 Task: Log in to the "Tata" workspace with the "Rishabh.singh@softage.net" account.
Action: Mouse moved to (1005, 48)
Screenshot: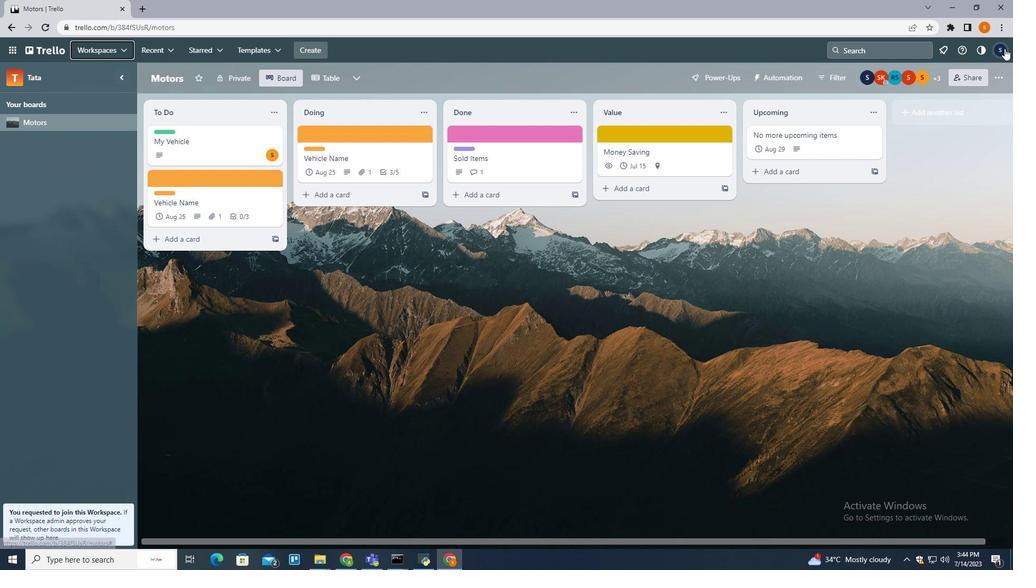 
Action: Mouse pressed left at (1005, 48)
Screenshot: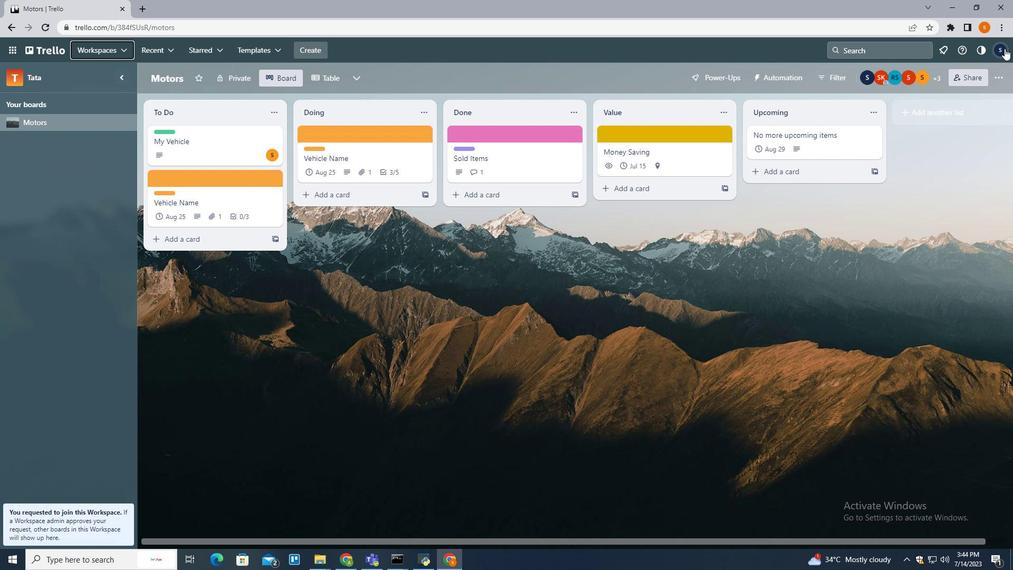 
Action: Mouse moved to (919, 129)
Screenshot: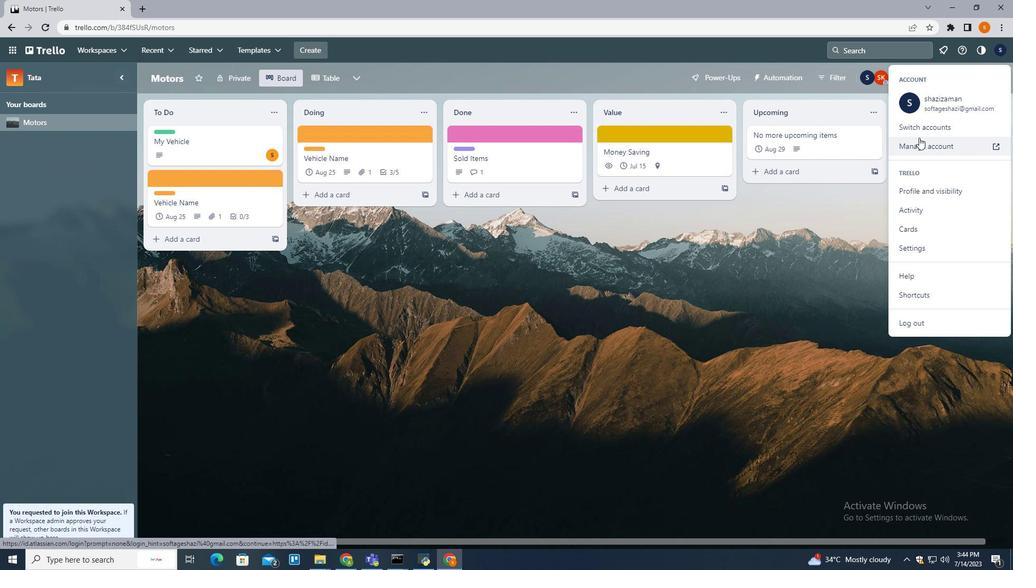 
Action: Mouse pressed left at (919, 129)
Screenshot: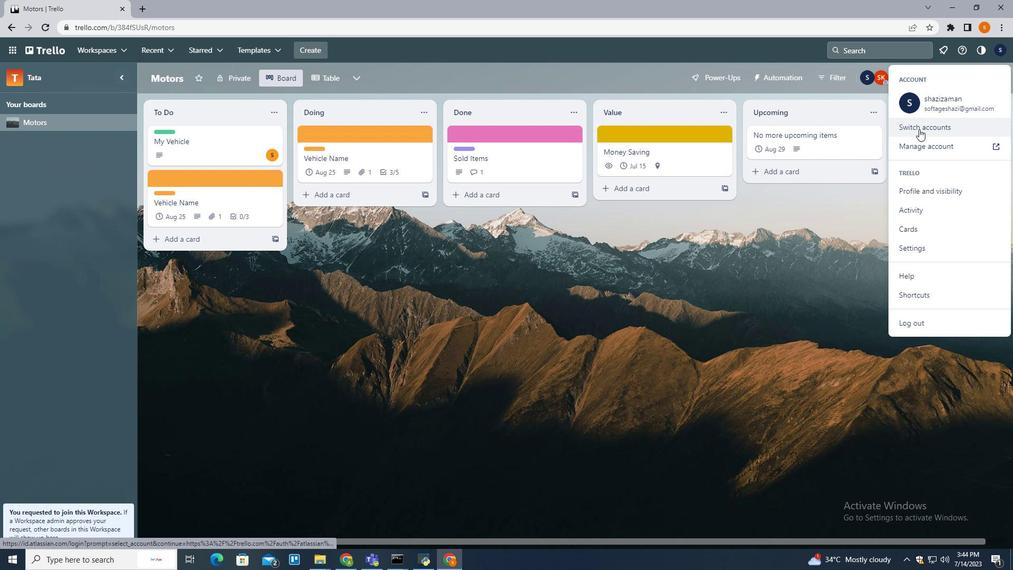 
Action: Mouse moved to (480, 298)
Screenshot: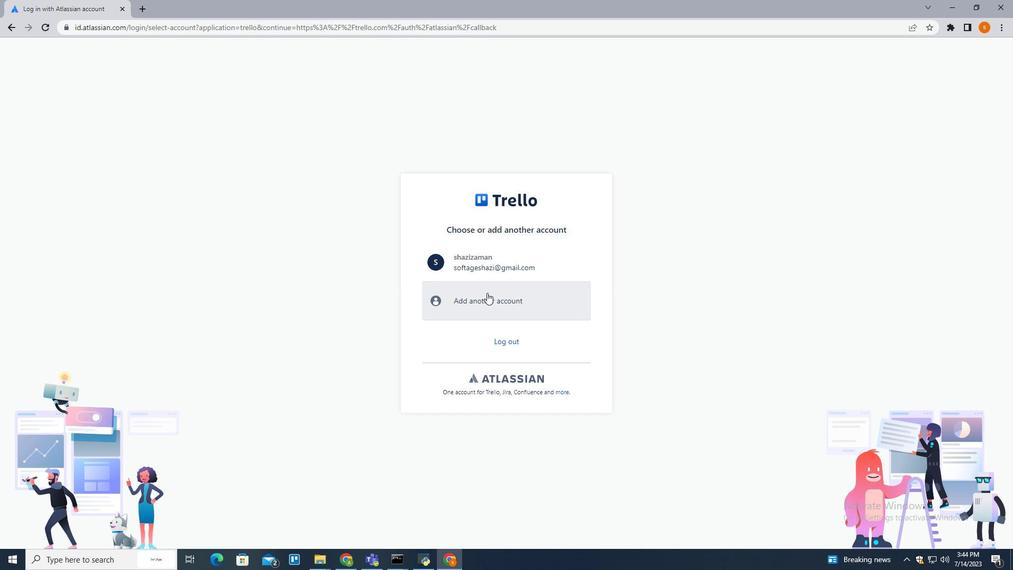 
Action: Mouse pressed left at (480, 298)
Screenshot: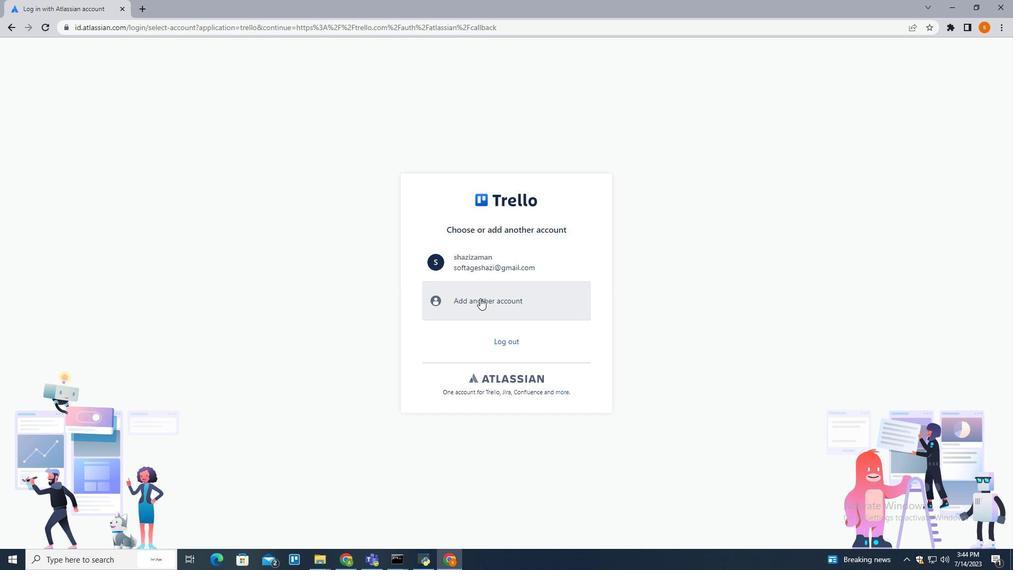
Action: Mouse moved to (479, 216)
Screenshot: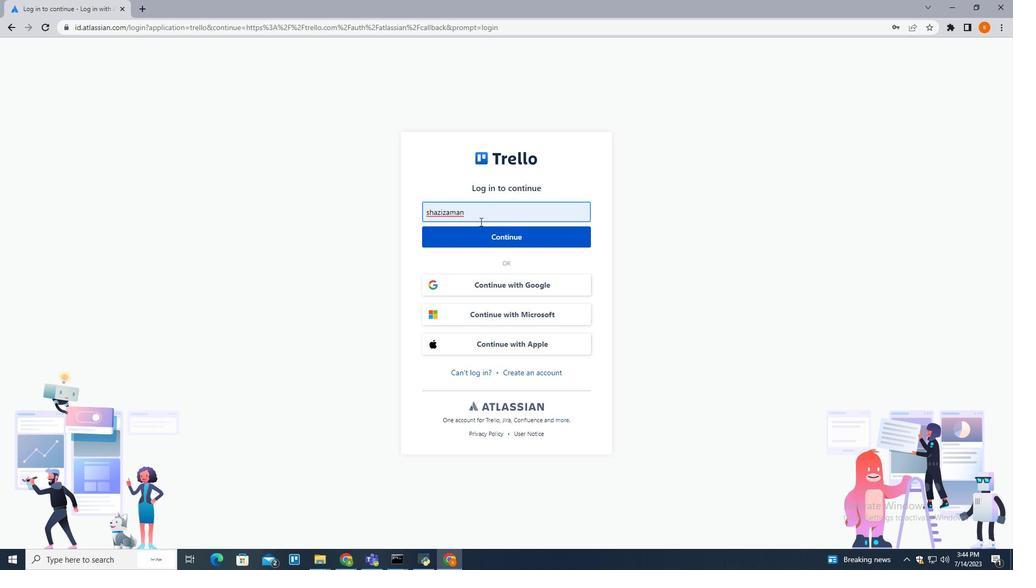 
Action: Mouse pressed left at (479, 216)
Screenshot: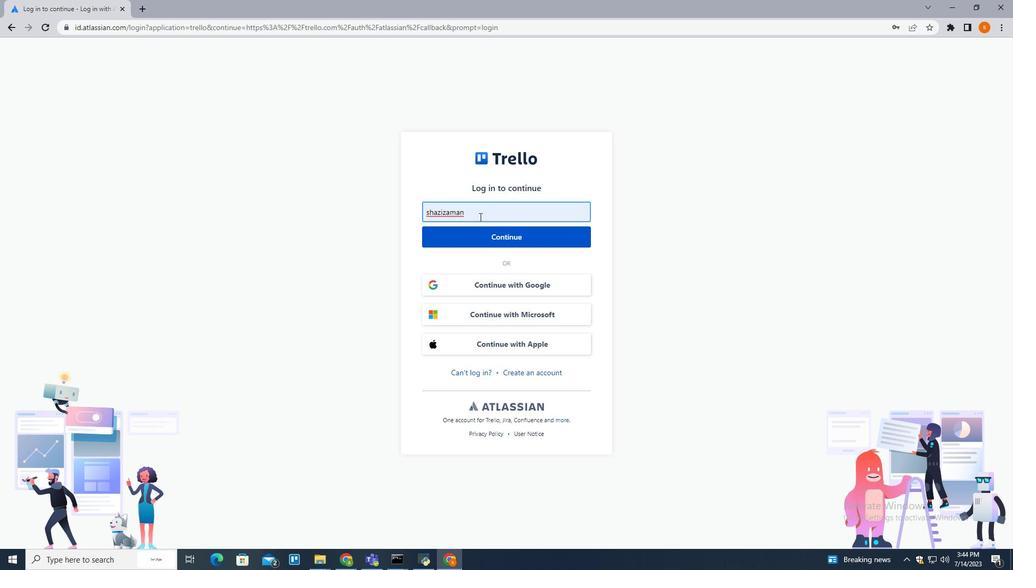 
Action: Key pressed <Key.backspace><Key.backspace><Key.backspace><Key.backspace><Key.backspace><Key.backspace><Key.backspace><Key.backspace><Key.backspace><Key.backspace><Key.backspace><Key.backspace><Key.backspace><Key.backspace><Key.backspace><Key.backspace><Key.backspace><Key.backspace><Key.backspace><Key.backspace><Key.backspace><Key.backspace><Key.backspace><Key.backspace><Key.backspace><Key.backspace><Key.backspace><Key.shift>Rishabh.singh<Key.shift>@softage.net<Key.enter>
Screenshot: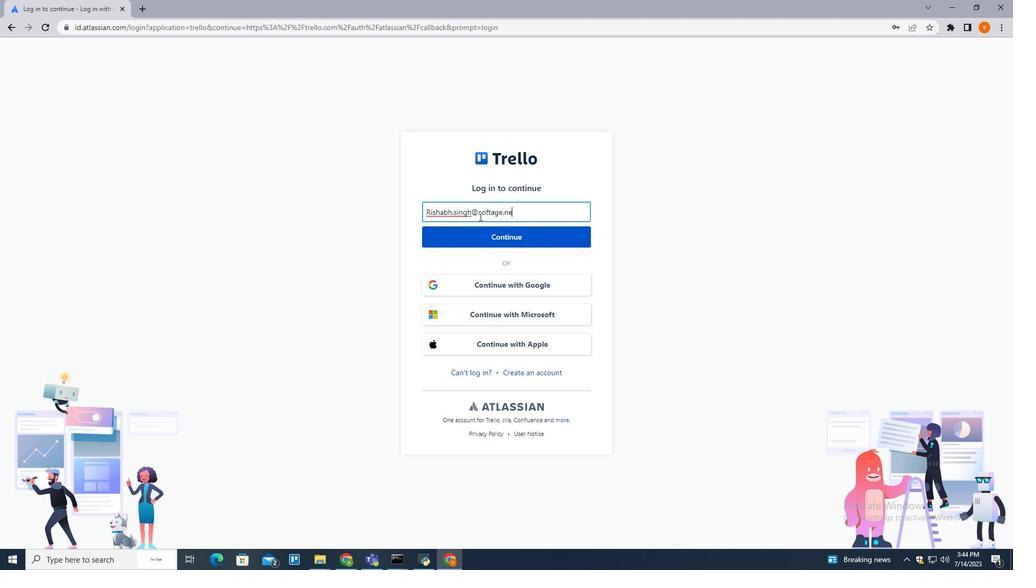 
Action: Mouse moved to (489, 209)
Screenshot: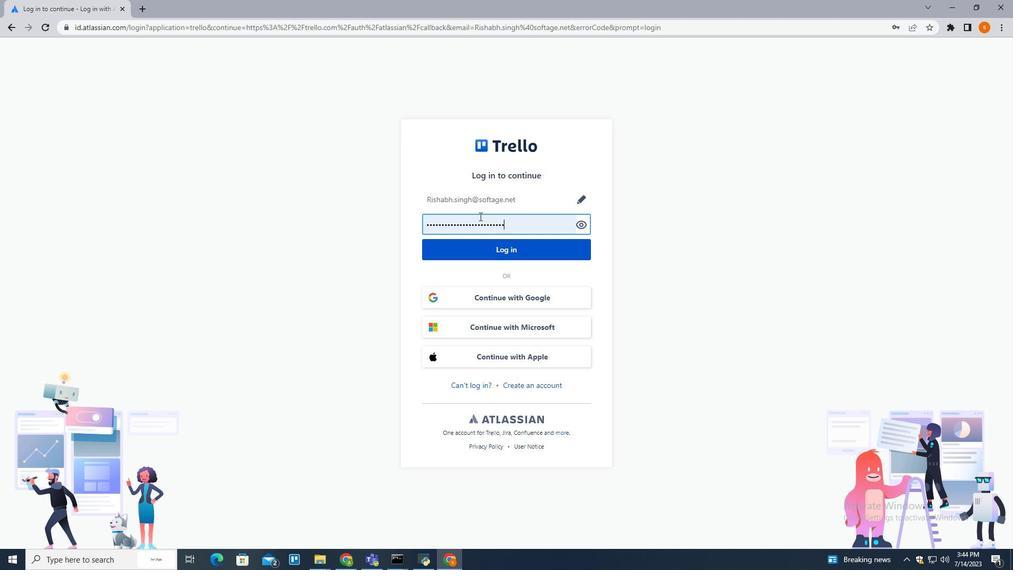 
Action: Key pressed <Key.shift_r><Key.home><Key.shift>Softage<Key.shift>!<Key.backspace><Key.backspace><Key.backspace><Key.backspace><Key.backspace><Key.backspace><Key.backspace><Key.backspace><Key.backspace><Key.backspace><Key.backspace><Key.backspace><Key.backspace><Key.shift>Softage<Key.shift>@1
Screenshot: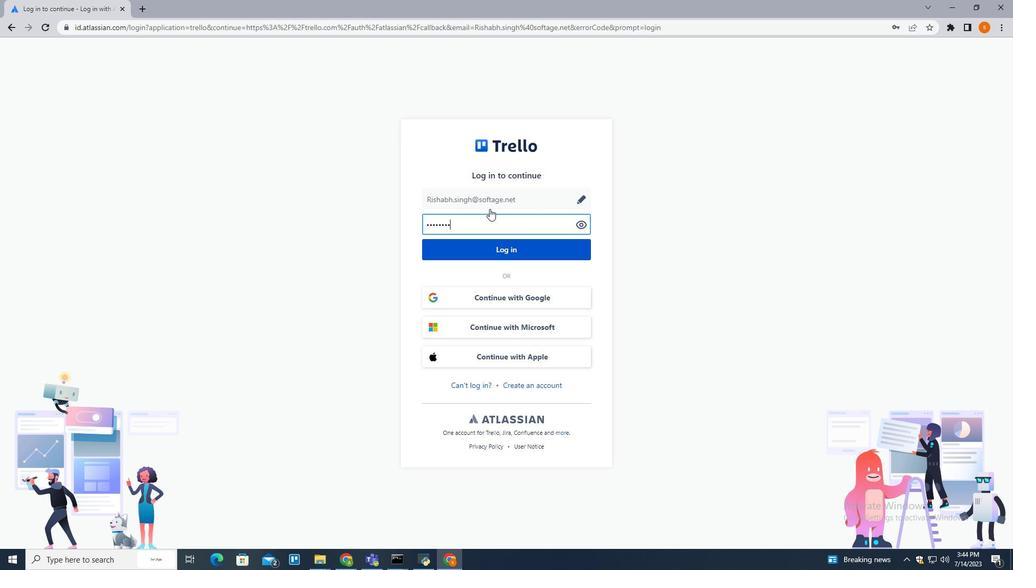 
Action: Mouse moved to (509, 248)
Screenshot: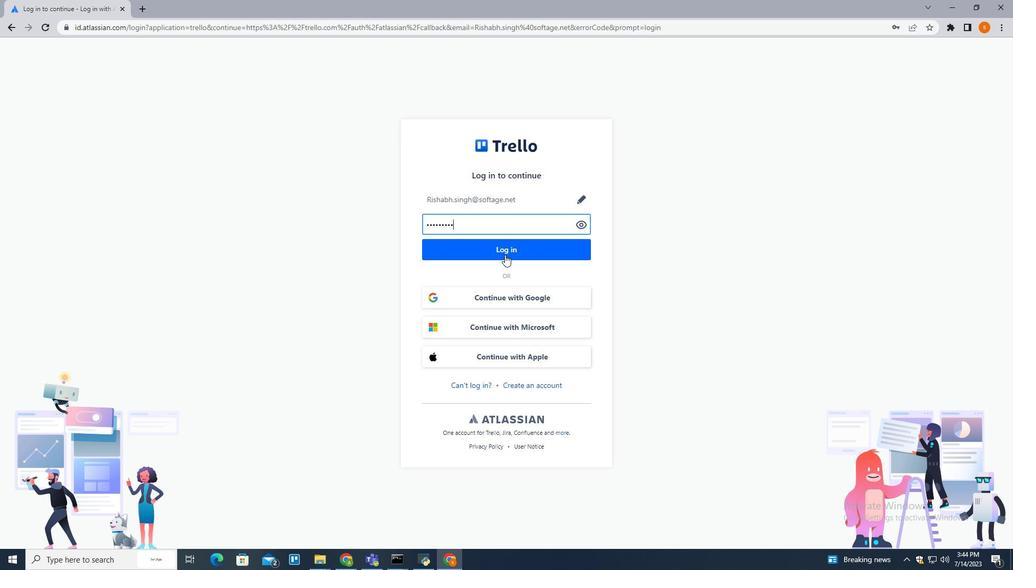
Action: Key pressed <Key.shift_r><Key.home><Key.shift>Yessoftage1
Screenshot: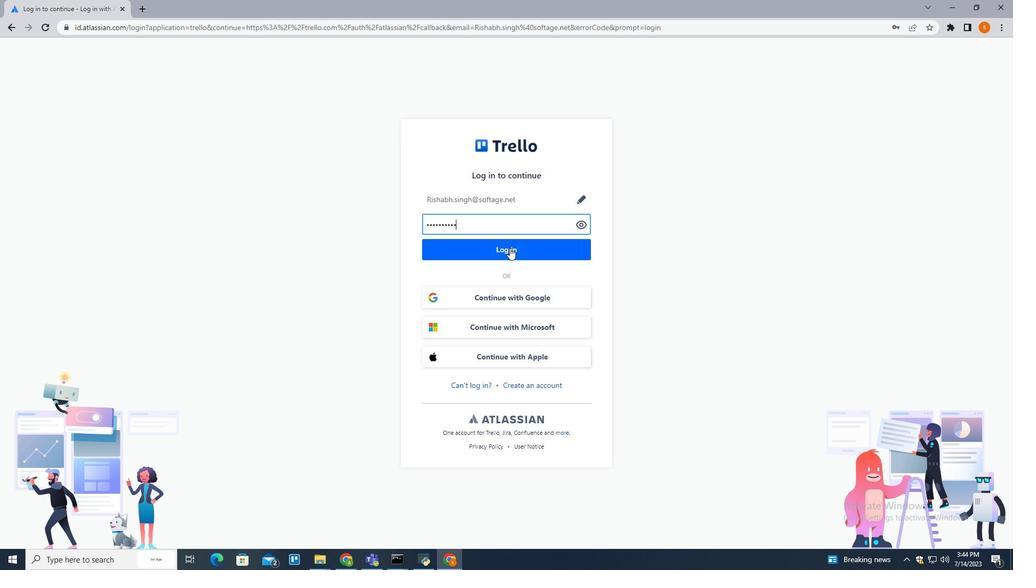 
Action: Mouse moved to (509, 251)
Screenshot: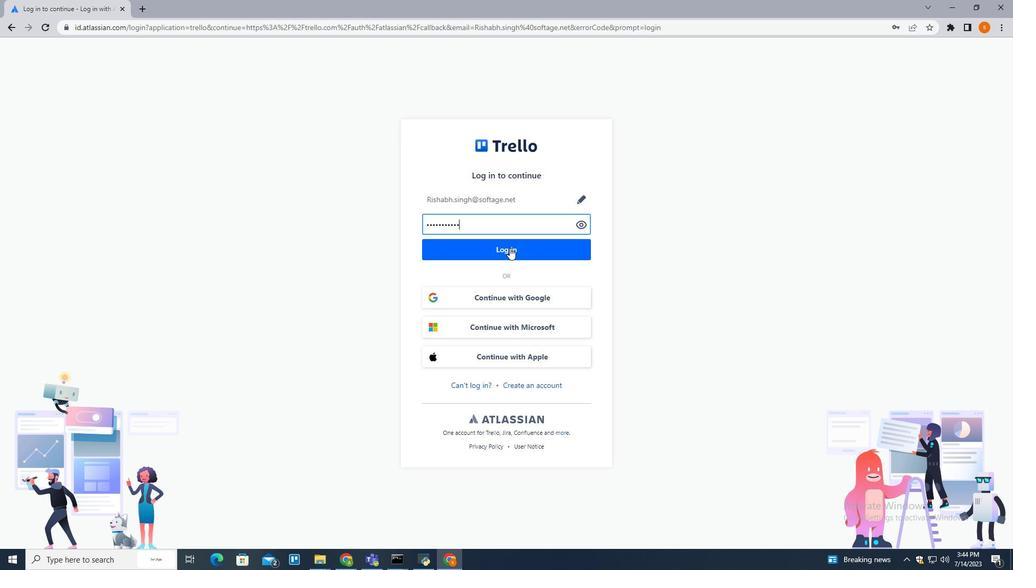 
Action: Mouse pressed left at (509, 251)
Screenshot: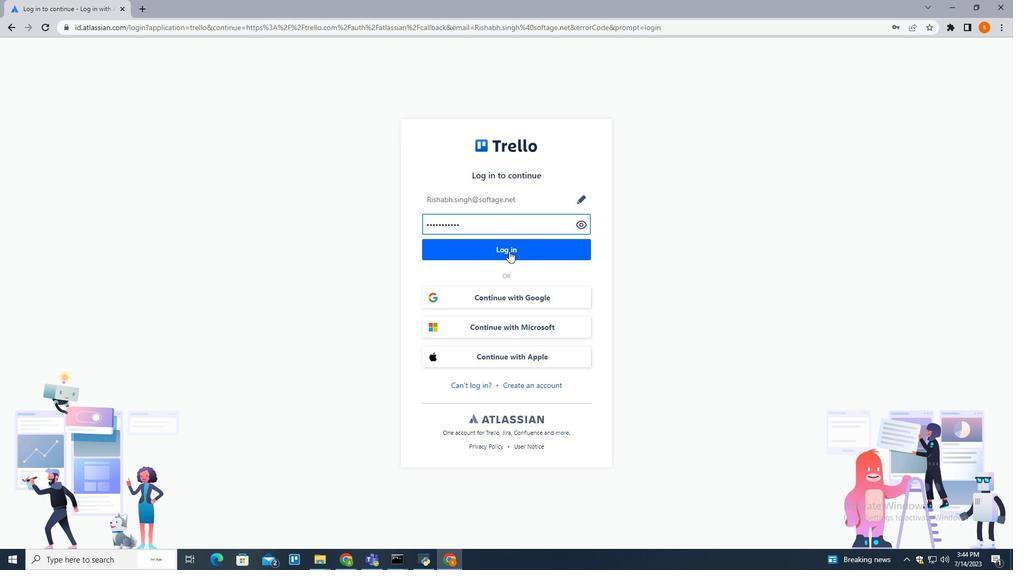 
Action: Mouse moved to (927, 42)
Screenshot: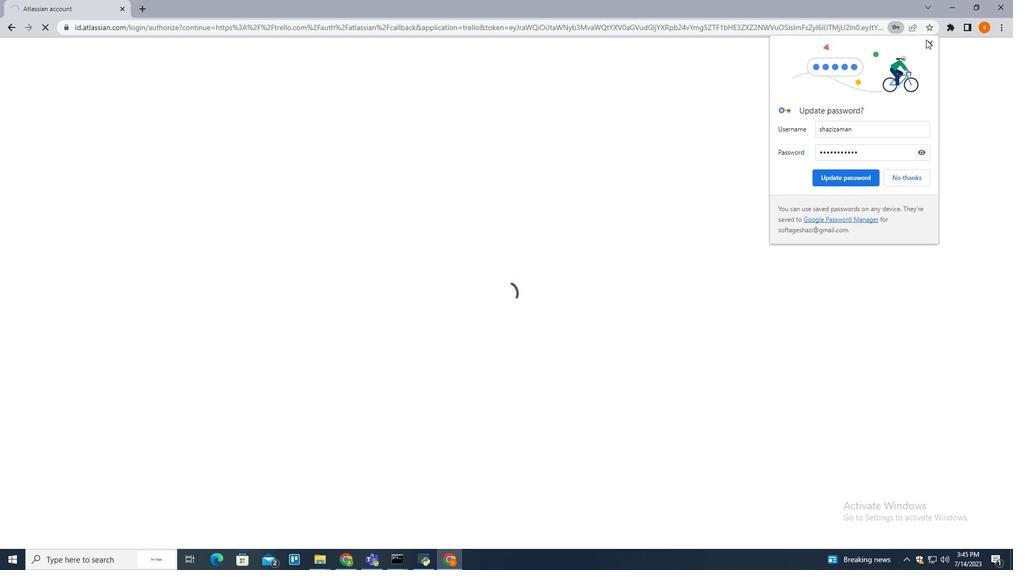 
Action: Mouse pressed left at (927, 42)
Screenshot: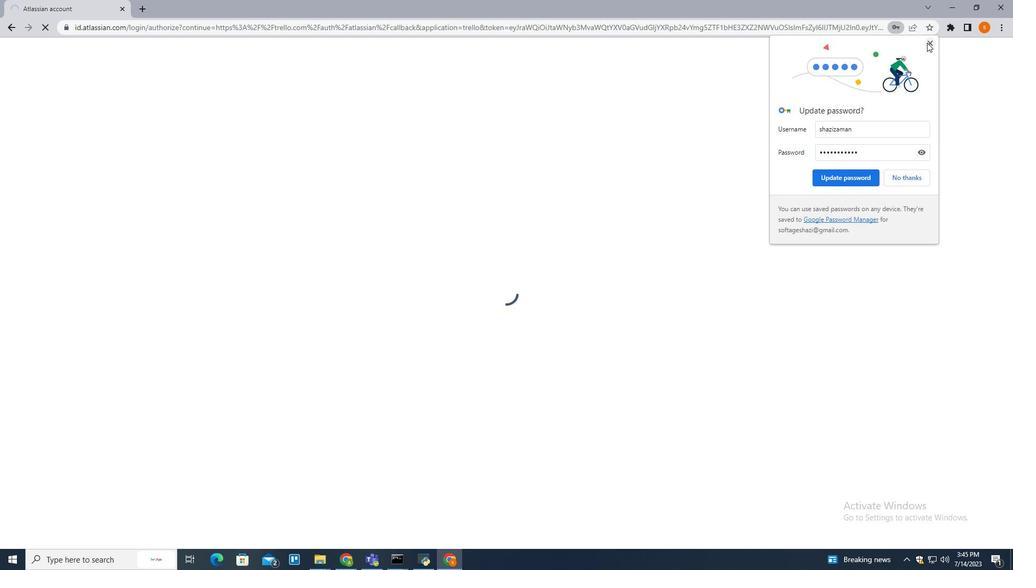
Action: Mouse moved to (107, 52)
Screenshot: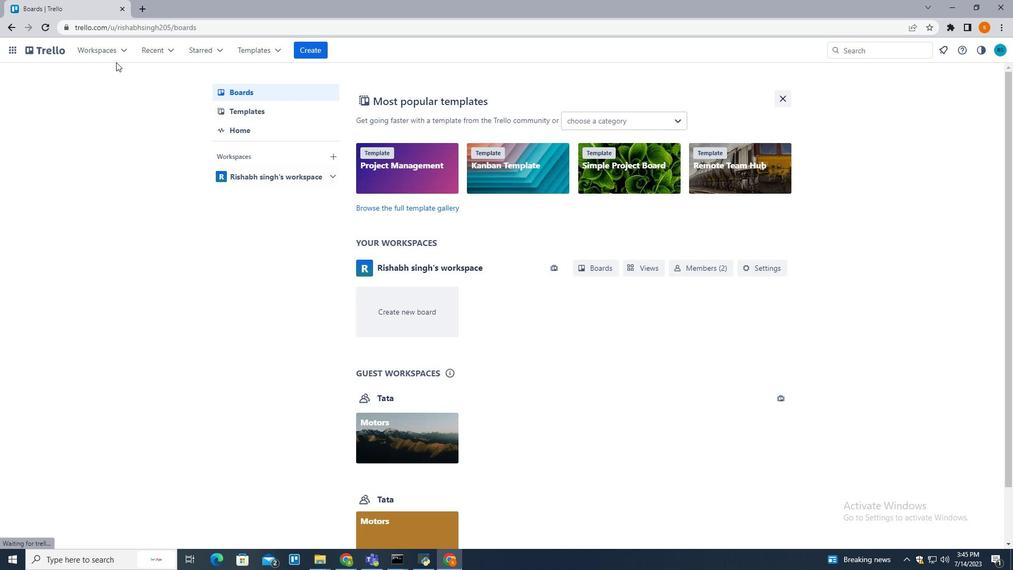 
Action: Mouse pressed left at (107, 52)
Screenshot: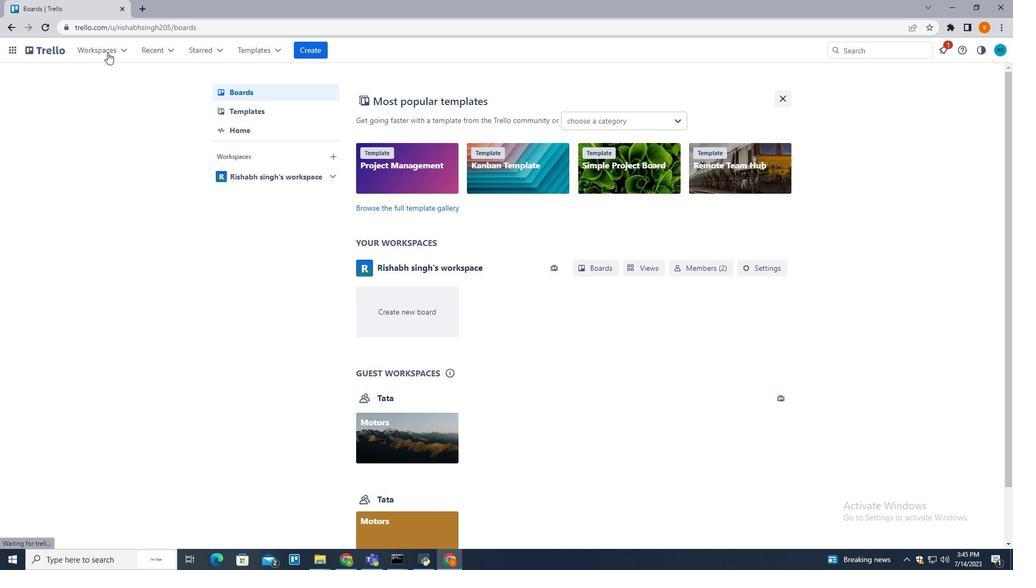 
Action: Mouse moved to (124, 165)
Screenshot: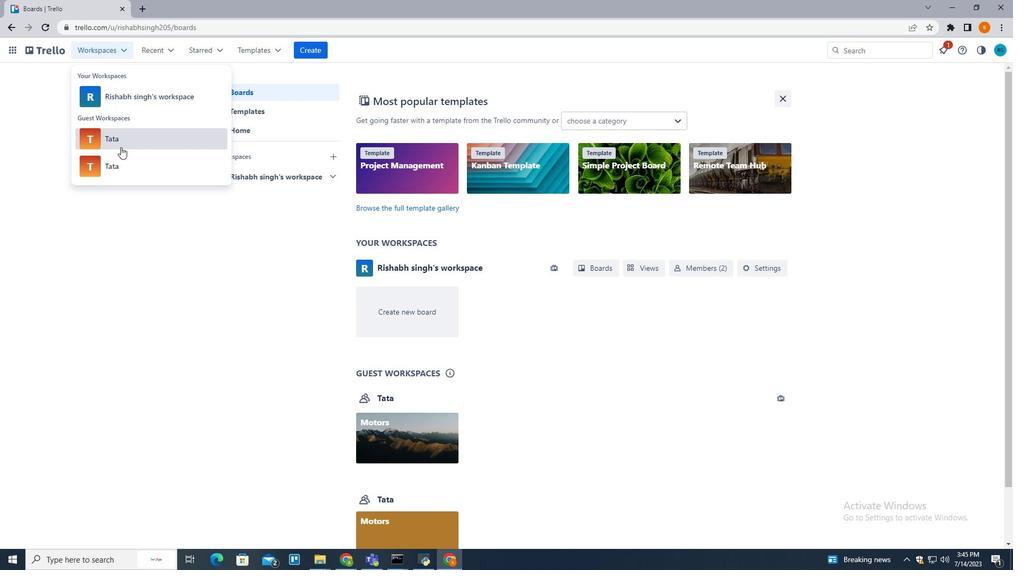 
Action: Mouse pressed left at (124, 165)
Screenshot: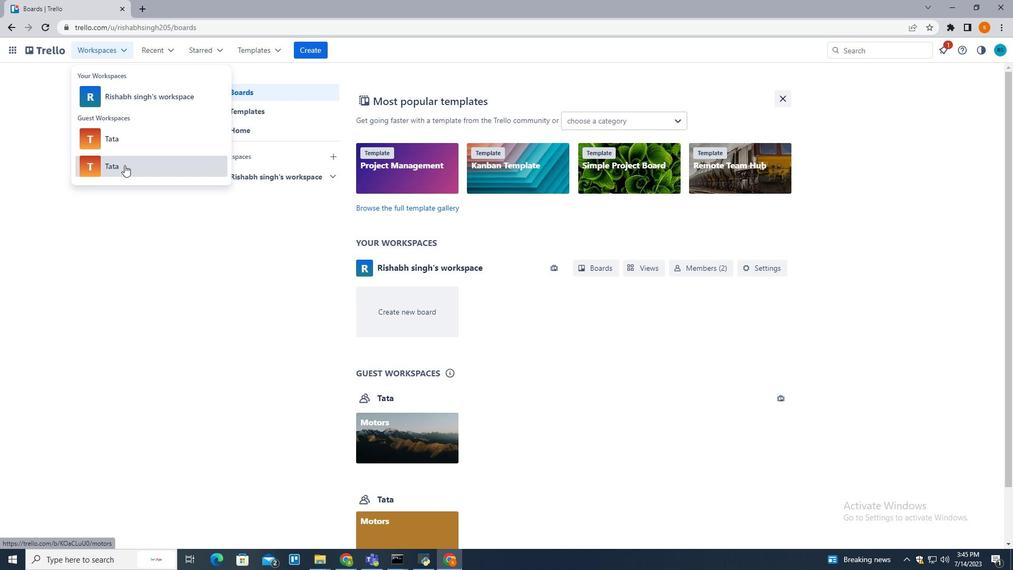 
Action: Mouse moved to (540, 326)
Screenshot: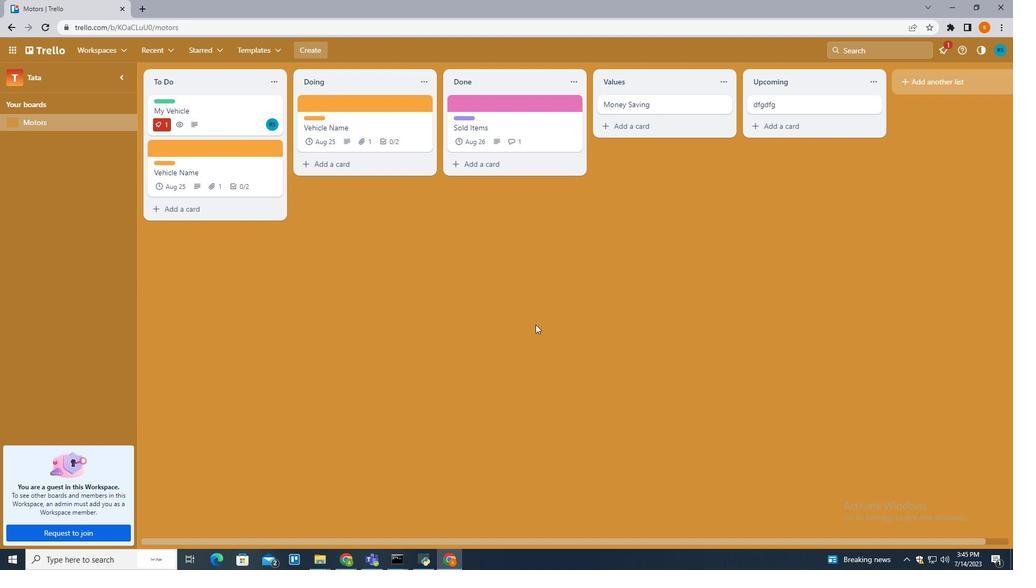 
